 Task: Find emails that expire next month.
Action: Mouse moved to (337, 11)
Screenshot: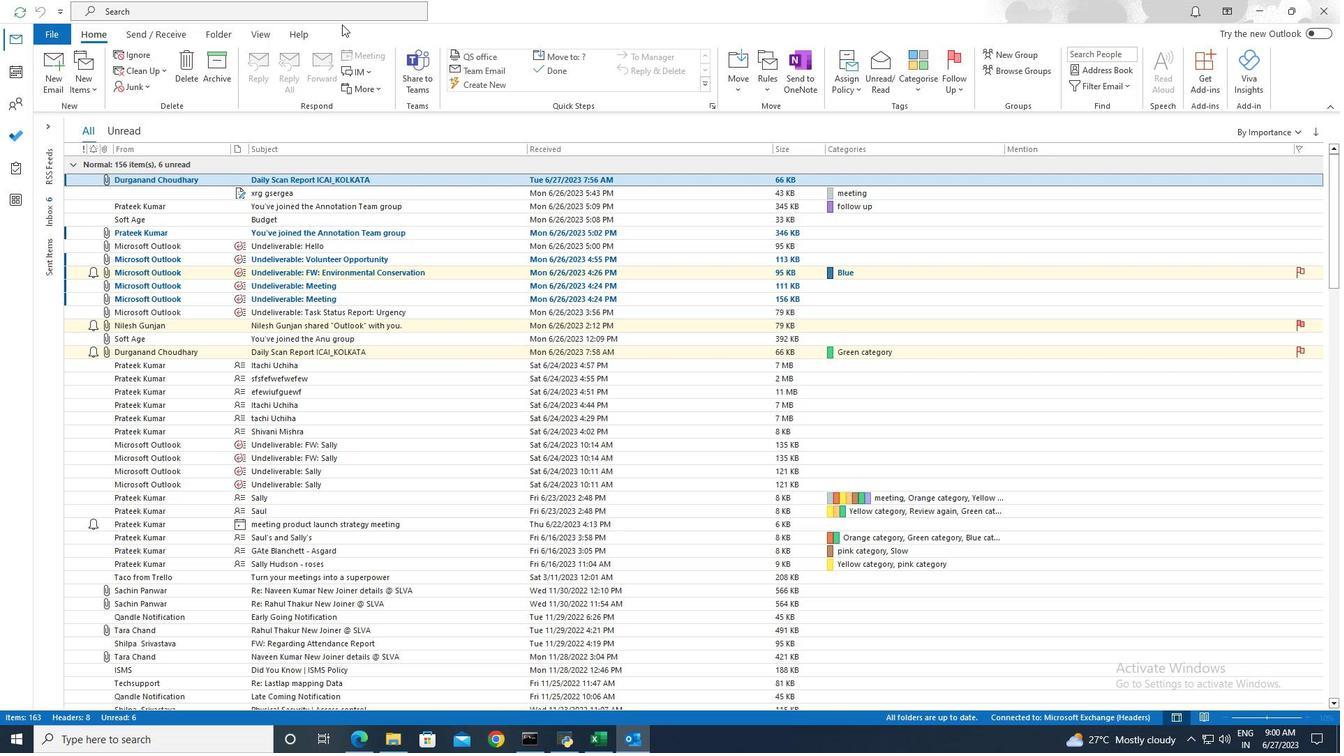 
Action: Mouse pressed left at (337, 11)
Screenshot: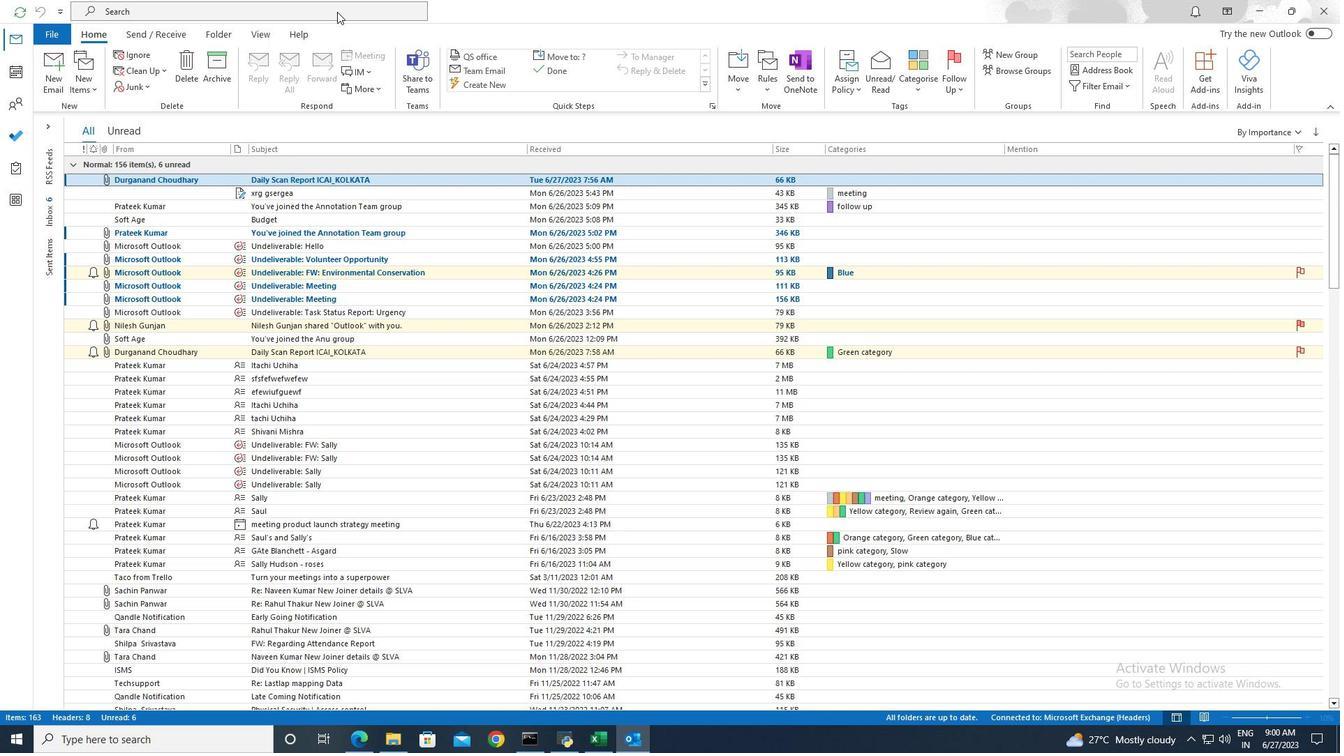 
Action: Mouse moved to (481, 7)
Screenshot: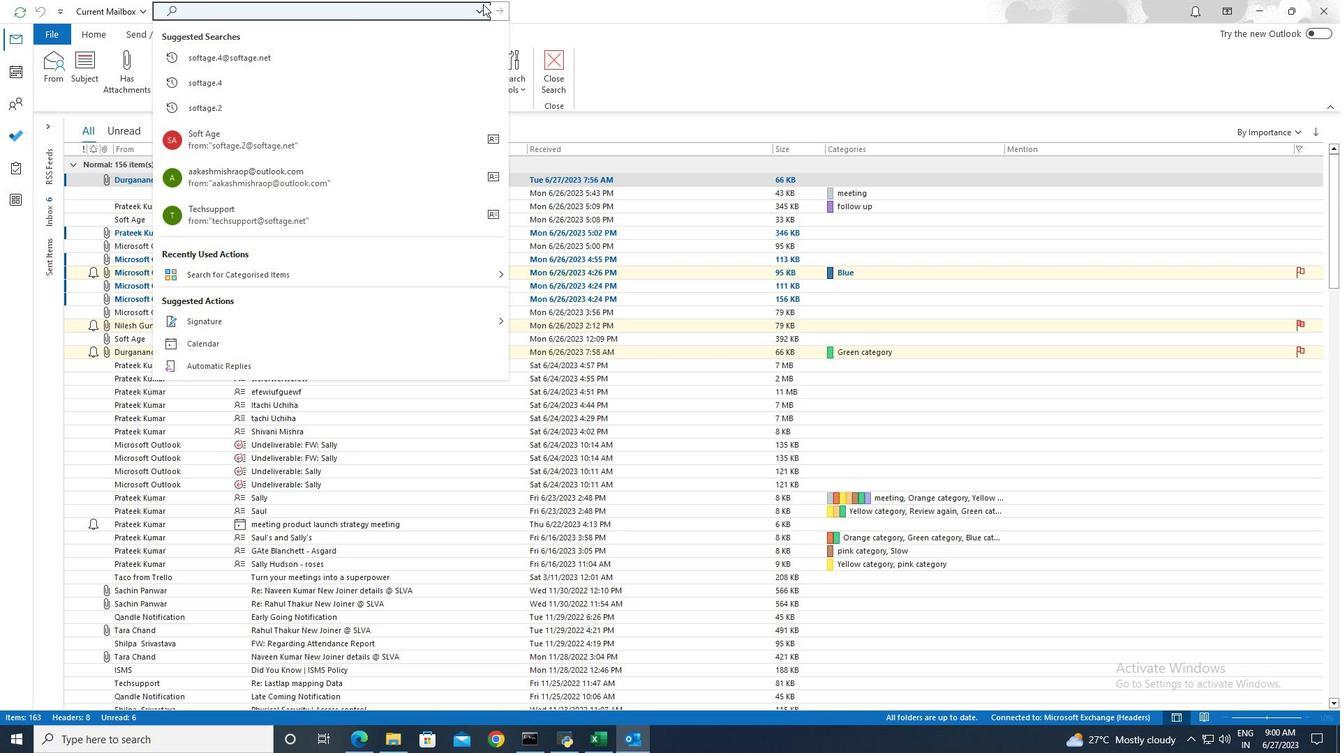 
Action: Mouse pressed left at (481, 7)
Screenshot: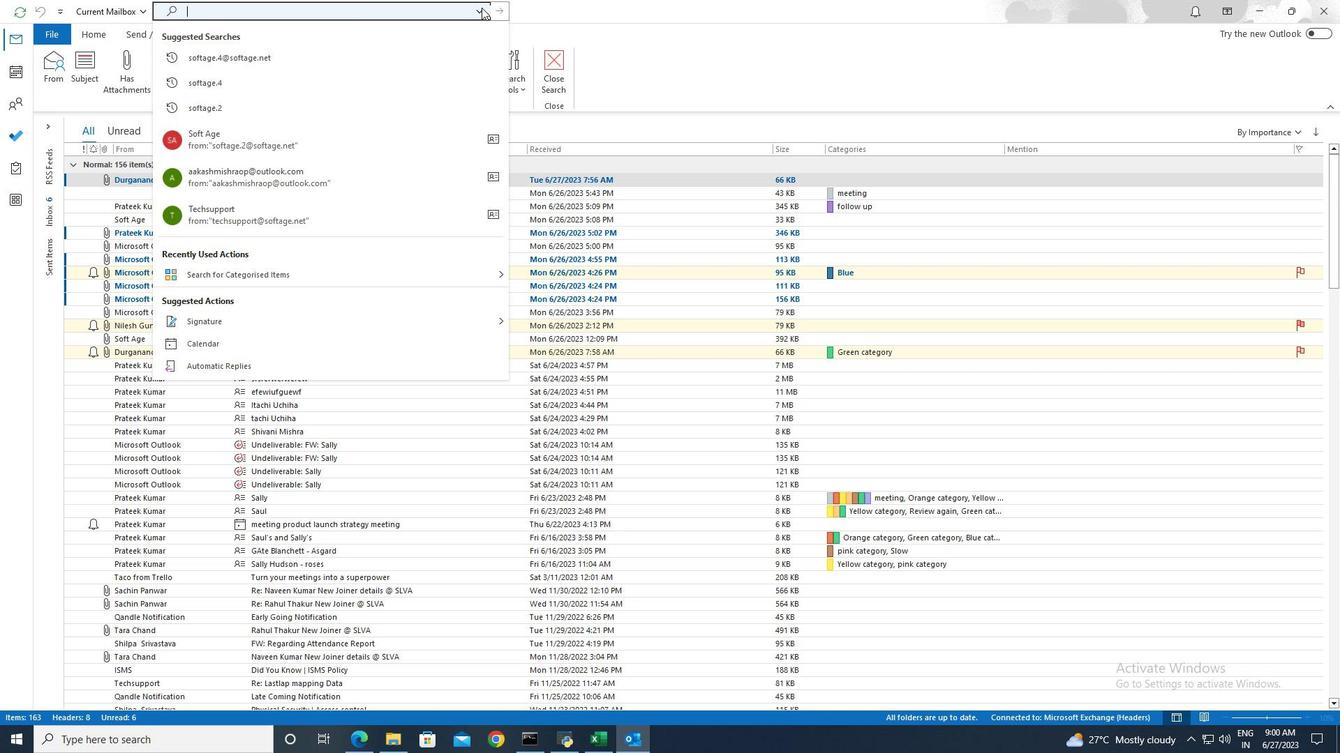 
Action: Mouse moved to (455, 176)
Screenshot: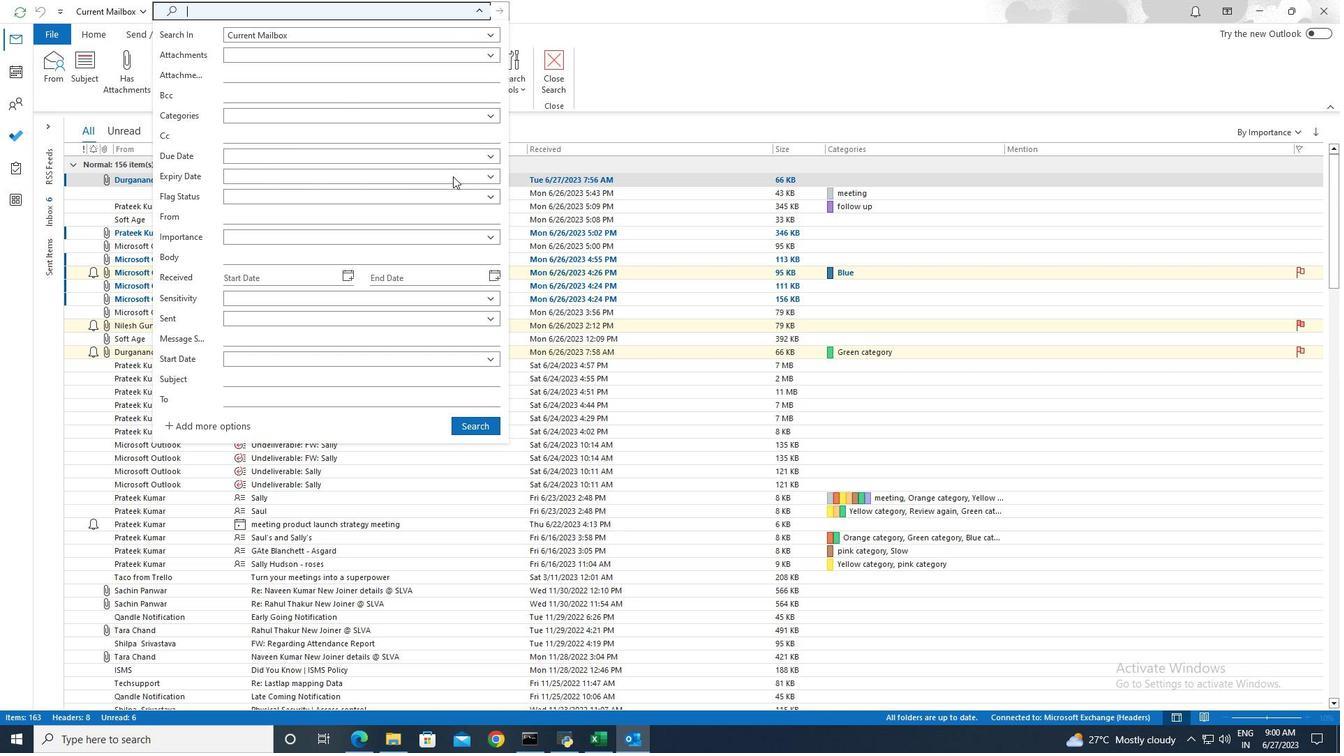 
Action: Mouse pressed left at (455, 176)
Screenshot: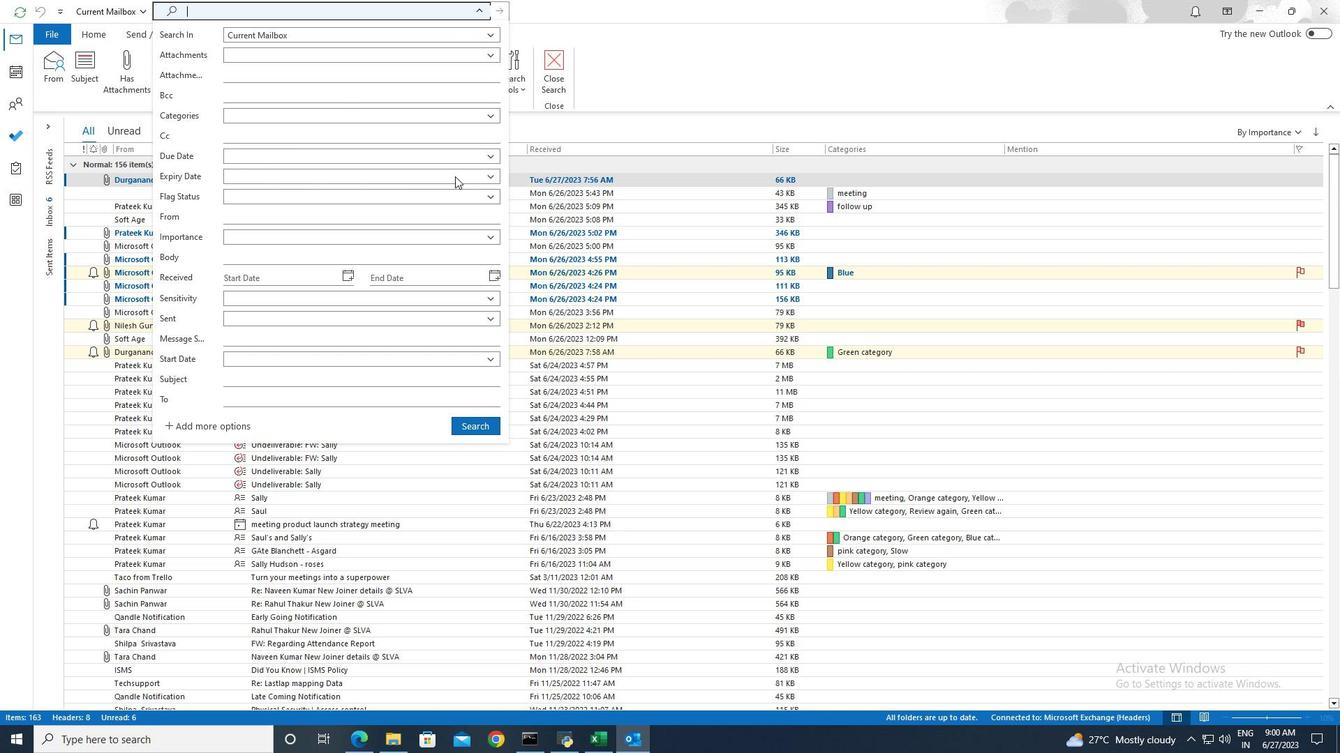 
Action: Mouse moved to (311, 269)
Screenshot: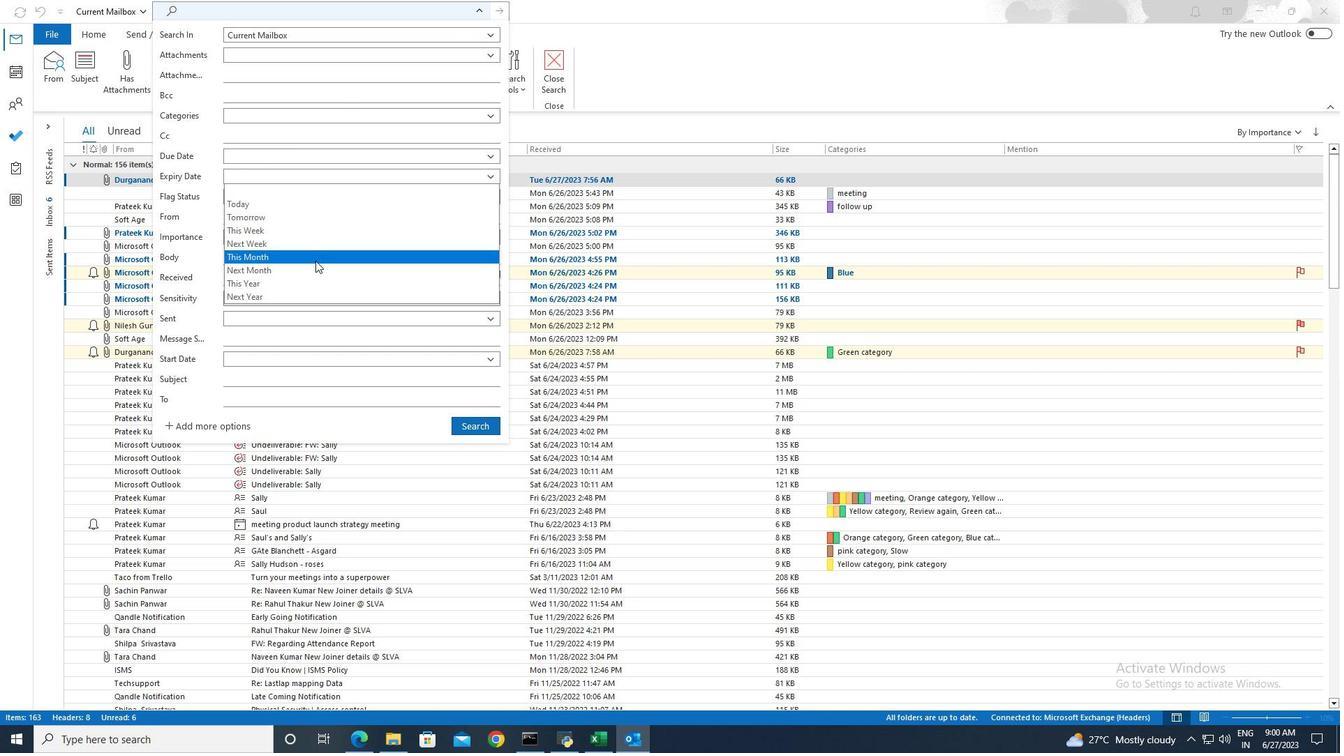 
Action: Mouse pressed left at (311, 269)
Screenshot: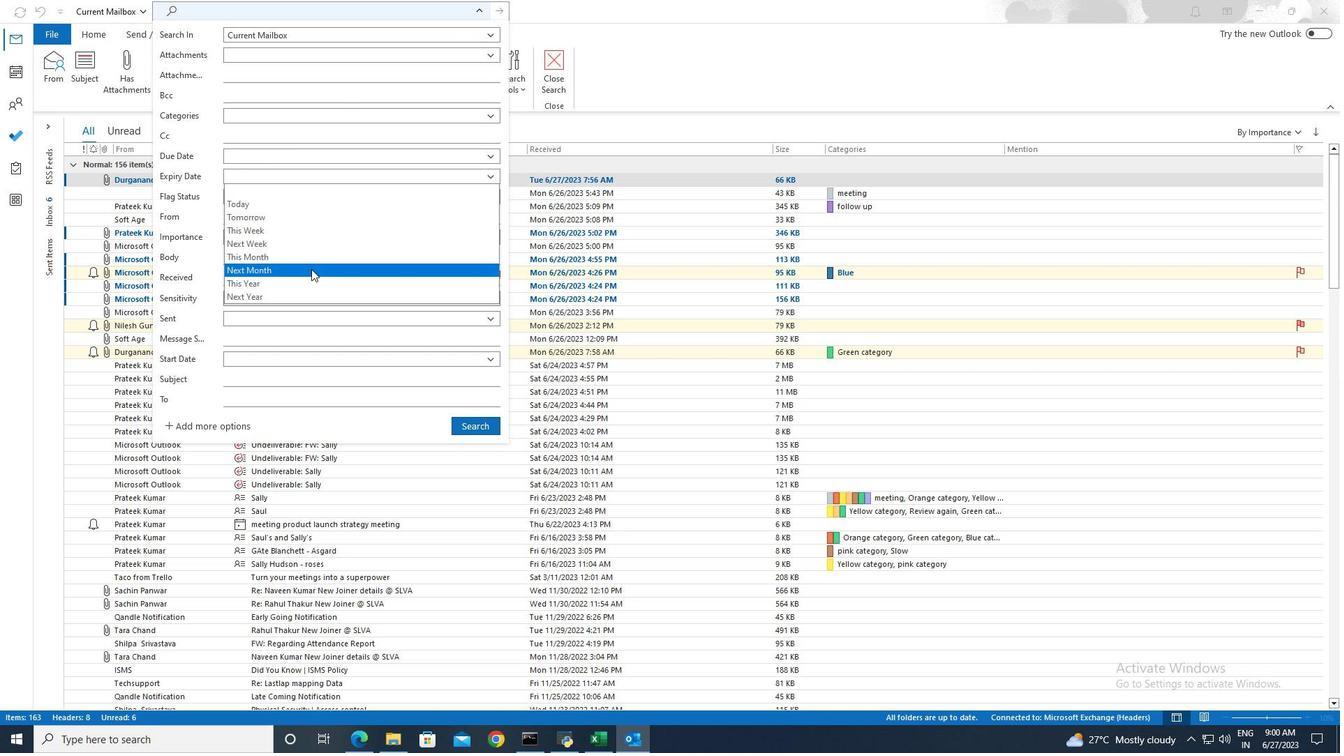 
Action: Mouse moved to (476, 428)
Screenshot: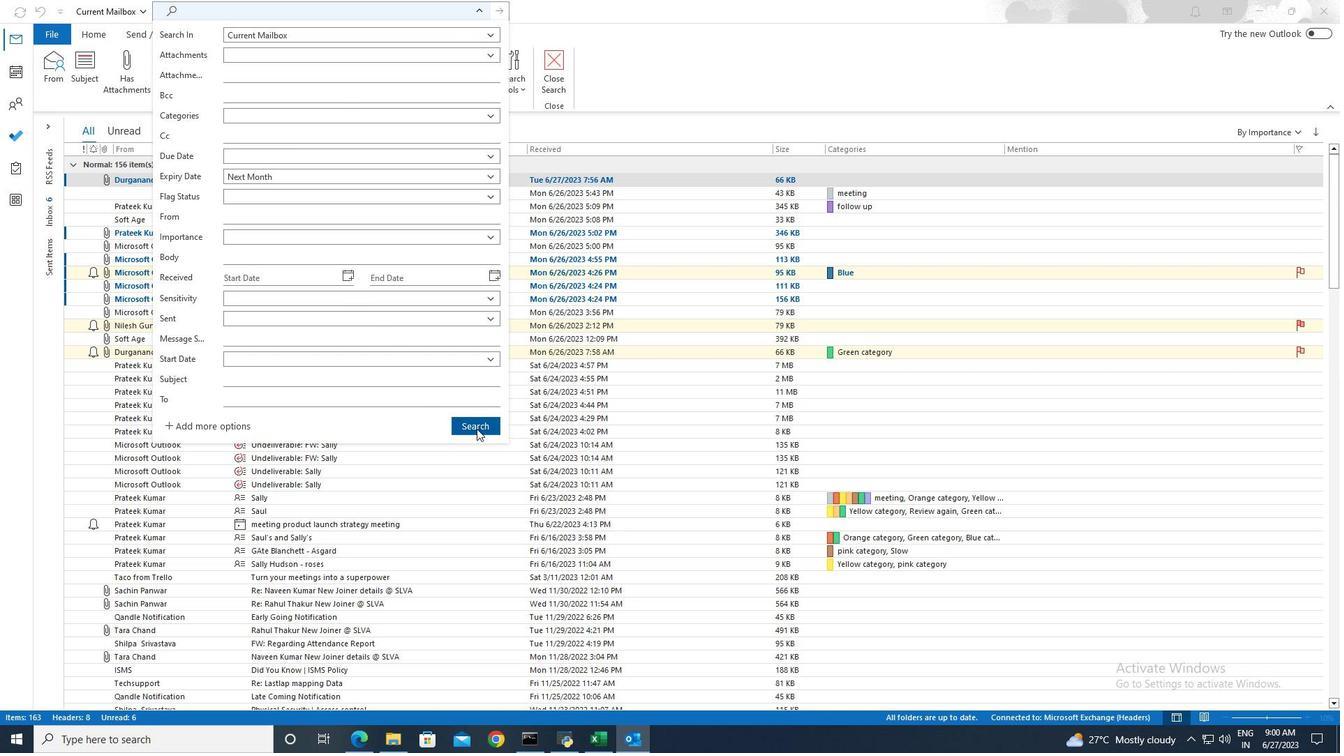 
Action: Mouse pressed left at (476, 428)
Screenshot: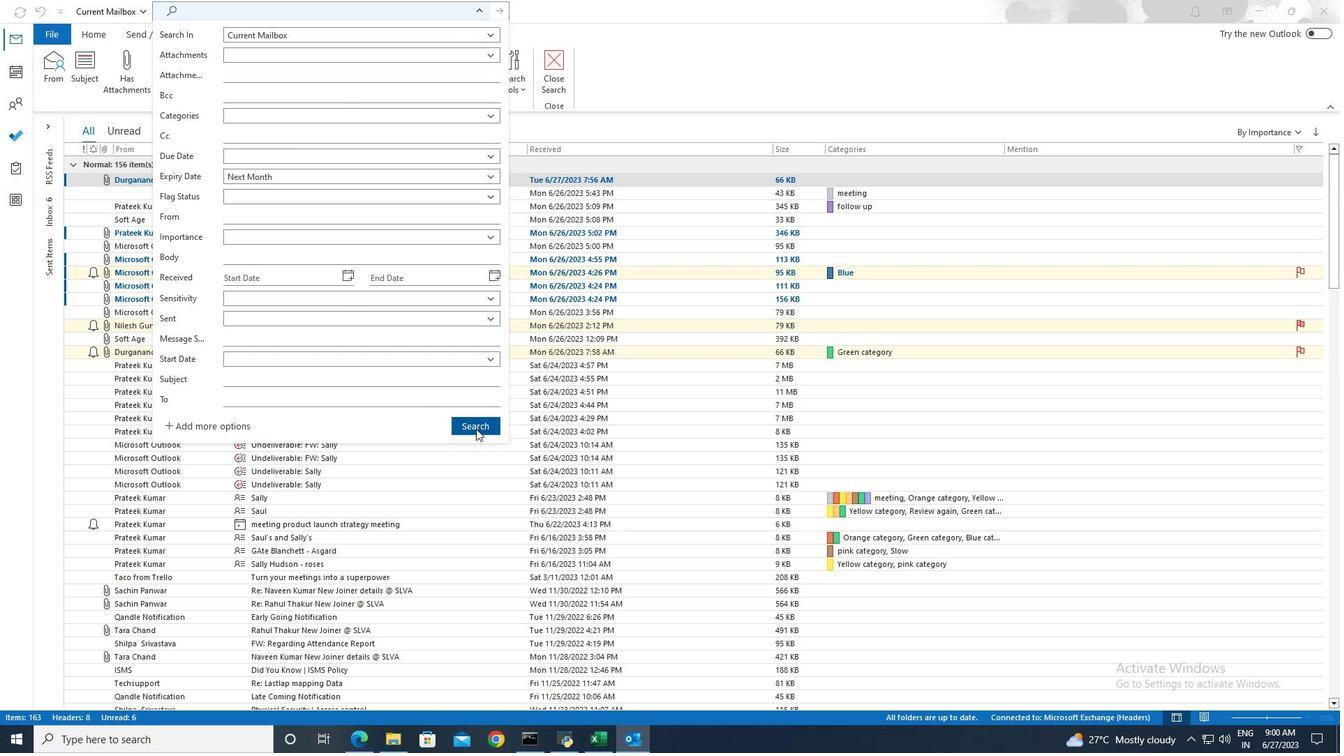 
Action: Mouse moved to (475, 427)
Screenshot: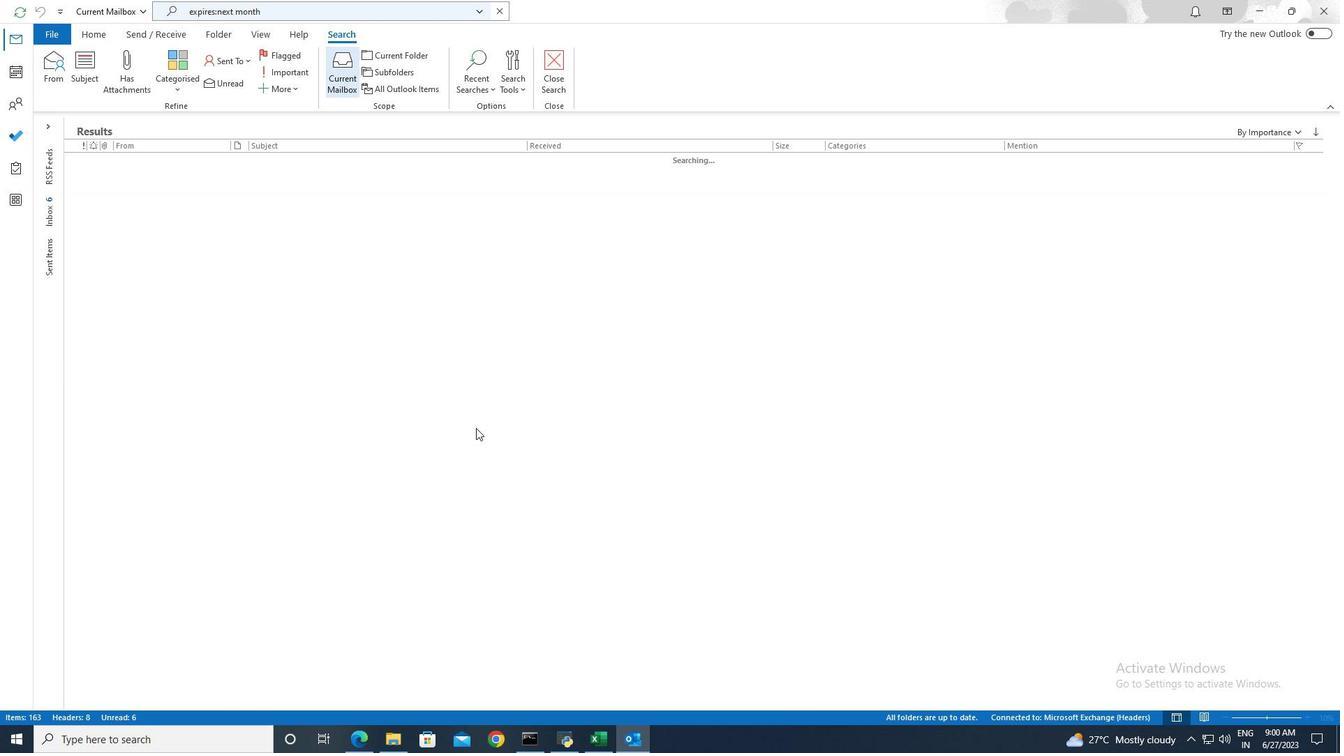 
